Task: Add line.
Action: Mouse moved to (225, 83)
Screenshot: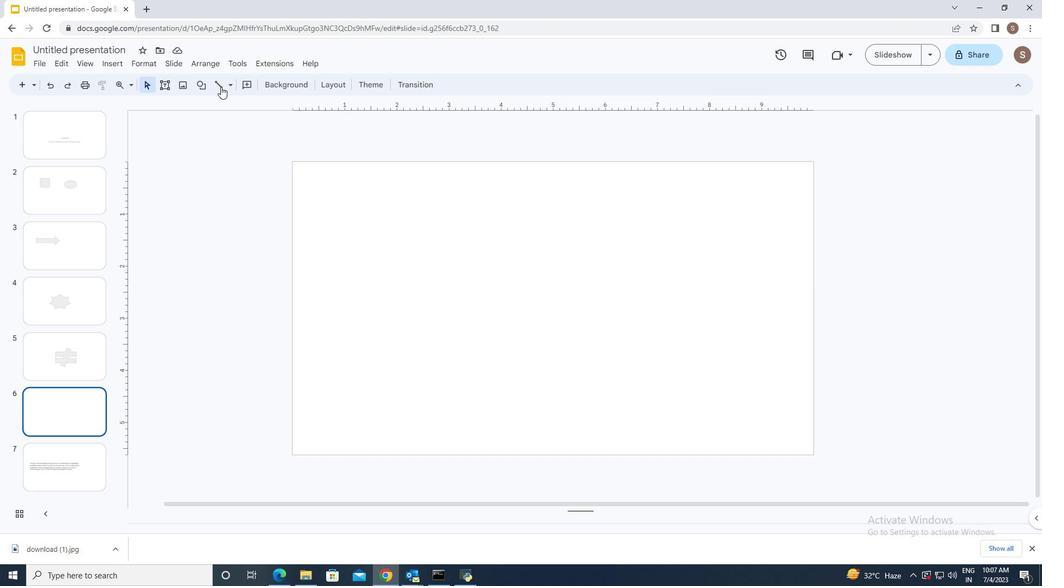 
Action: Mouse pressed left at (225, 83)
Screenshot: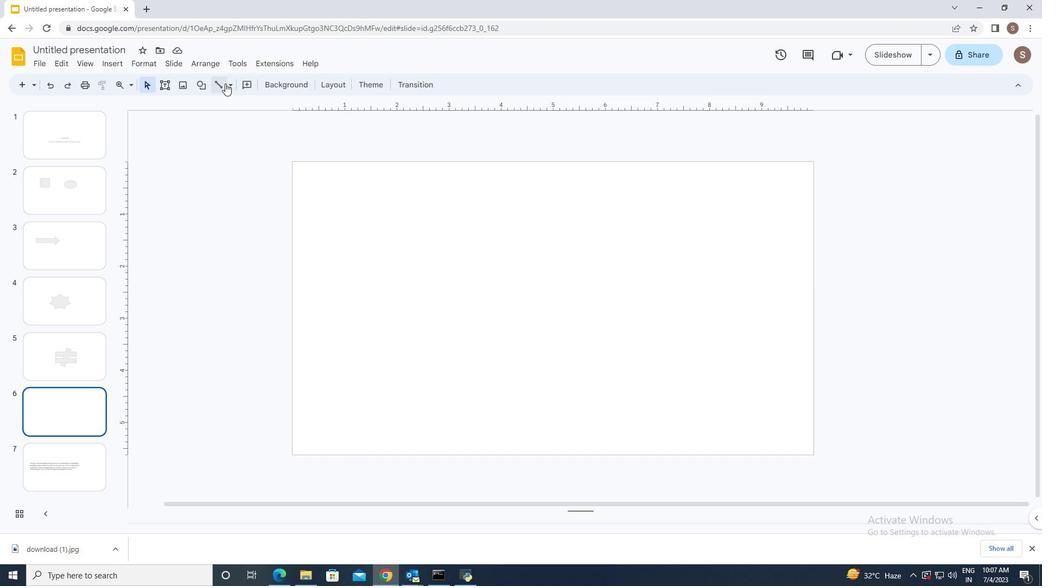 
Action: Mouse moved to (232, 85)
Screenshot: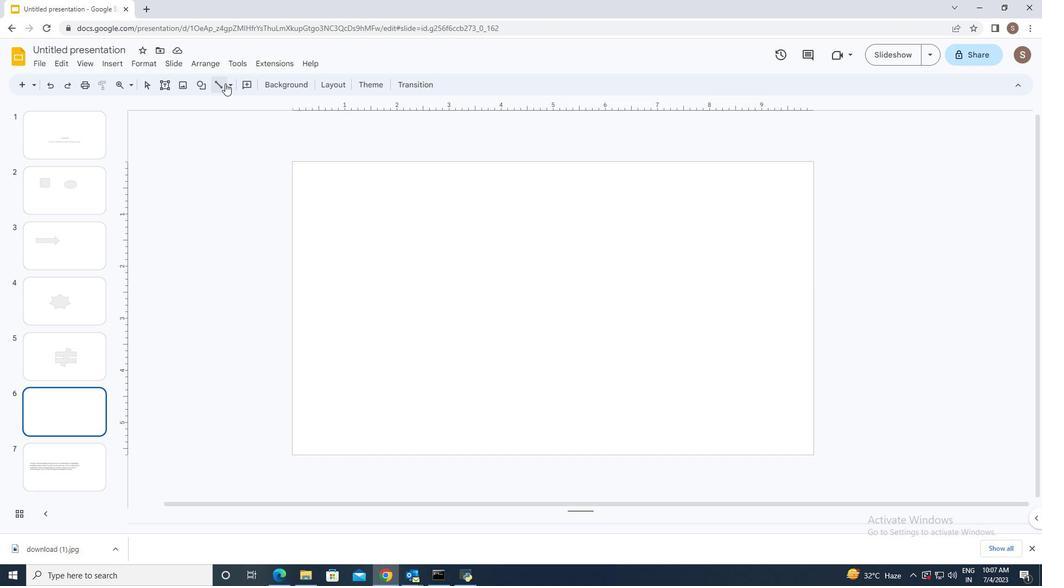 
Action: Mouse pressed left at (232, 85)
Screenshot: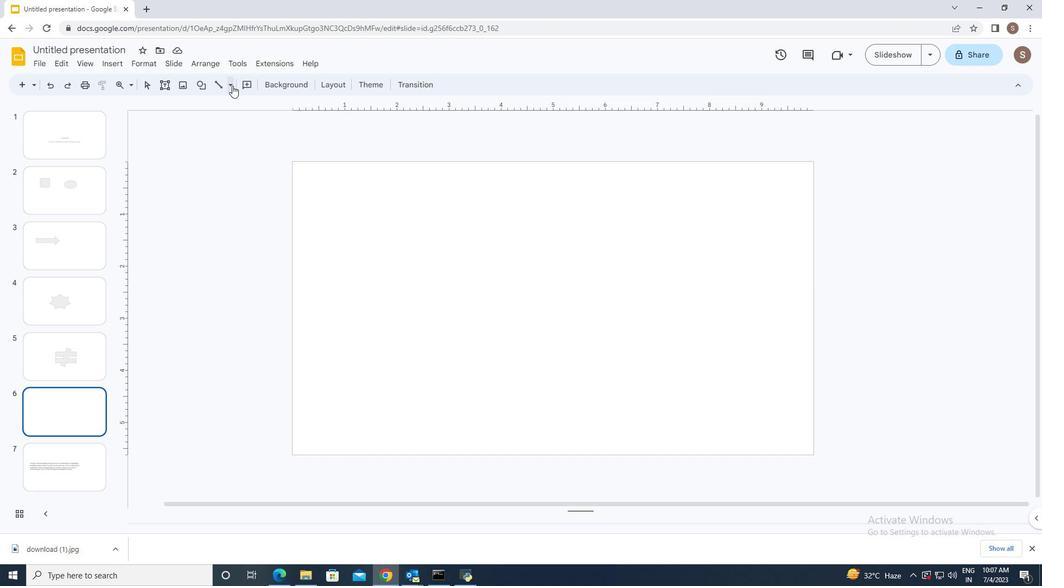 
Action: Mouse moved to (239, 107)
Screenshot: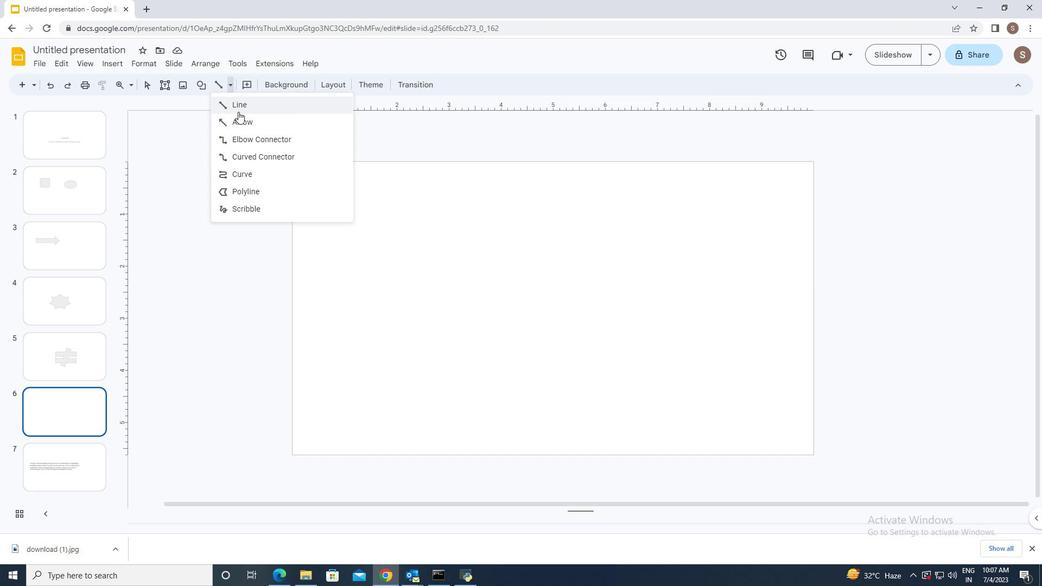 
Action: Mouse pressed left at (239, 107)
Screenshot: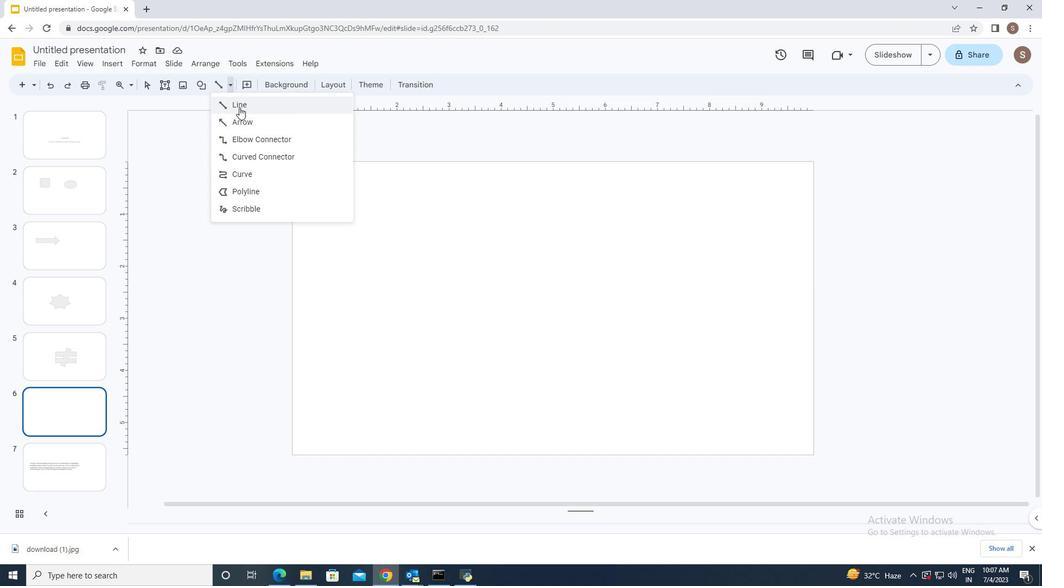 
Action: Mouse moved to (402, 276)
Screenshot: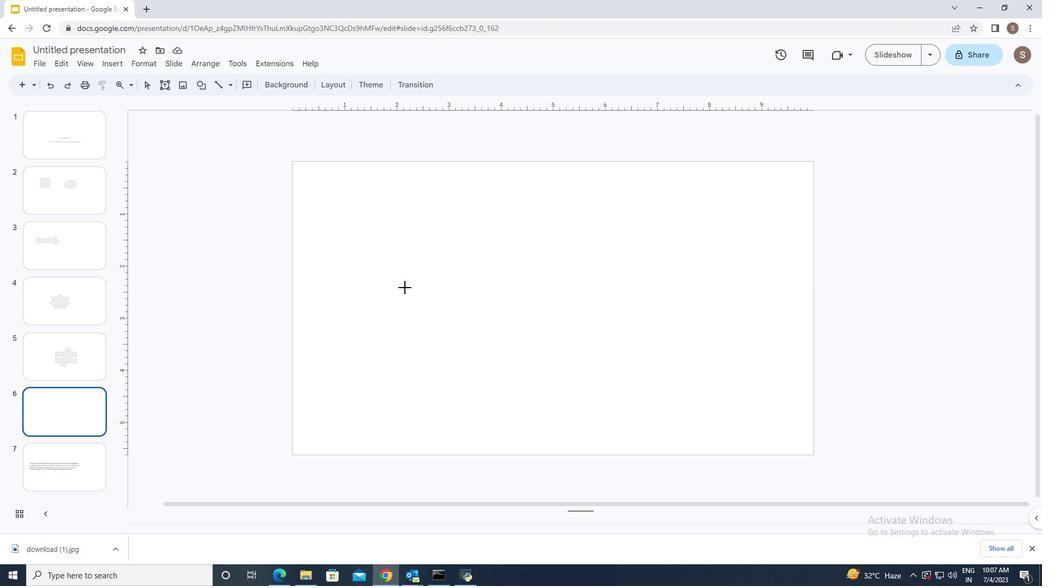 
Action: Mouse pressed left at (402, 276)
Screenshot: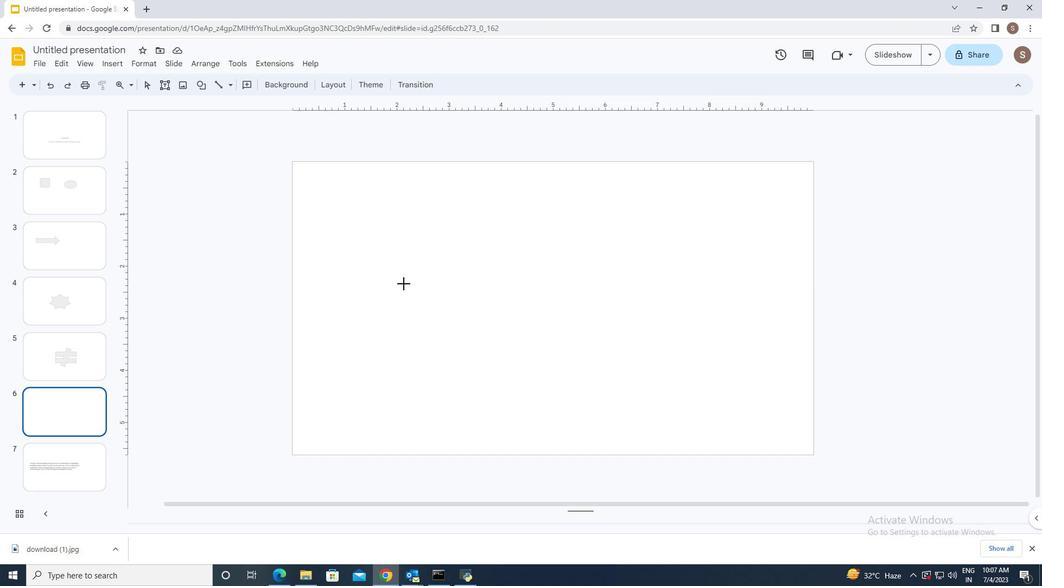 
Action: Mouse moved to (665, 258)
Screenshot: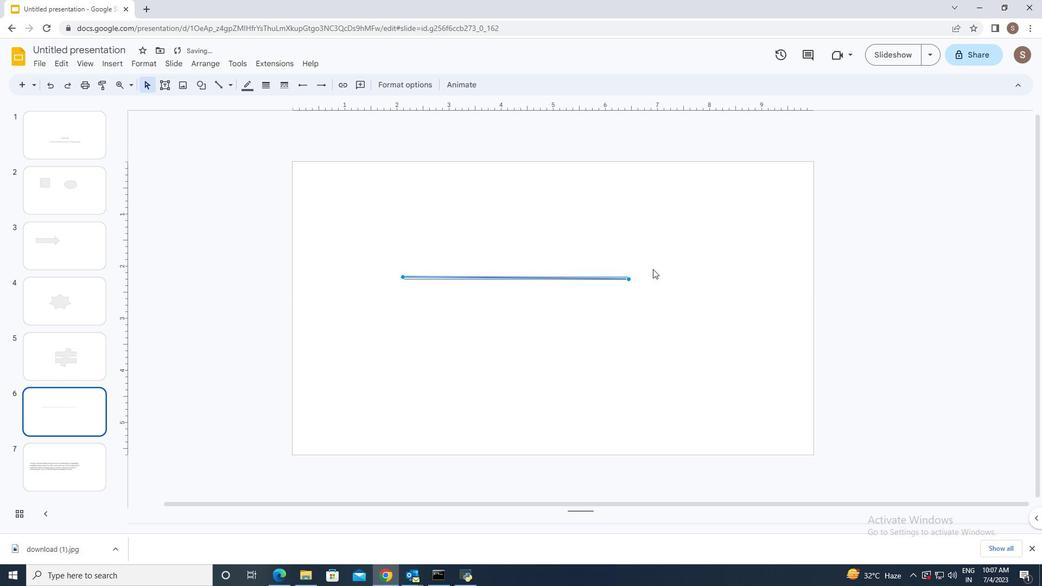 
Action: Mouse pressed left at (665, 258)
Screenshot: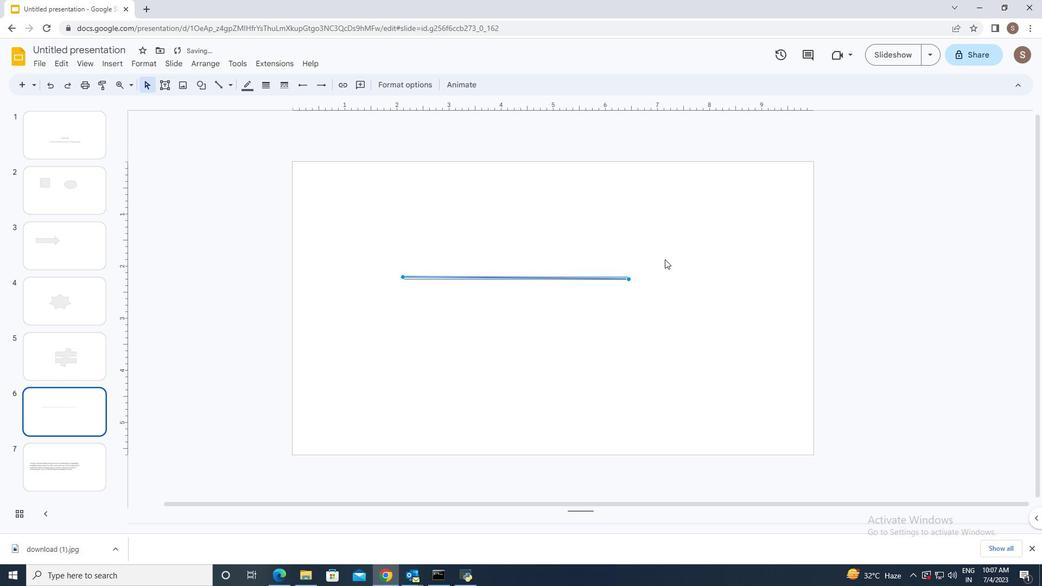 
Action: Mouse moved to (651, 259)
Screenshot: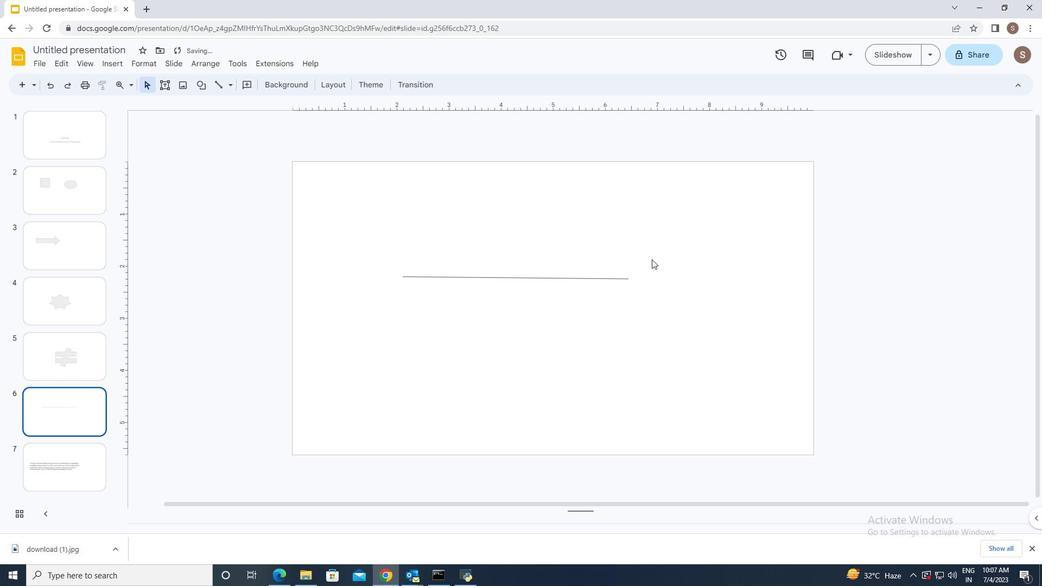 
